 Task: Use the formula "FISHERINV" in spreadsheet "Project protfolio".
Action: Mouse moved to (102, 67)
Screenshot: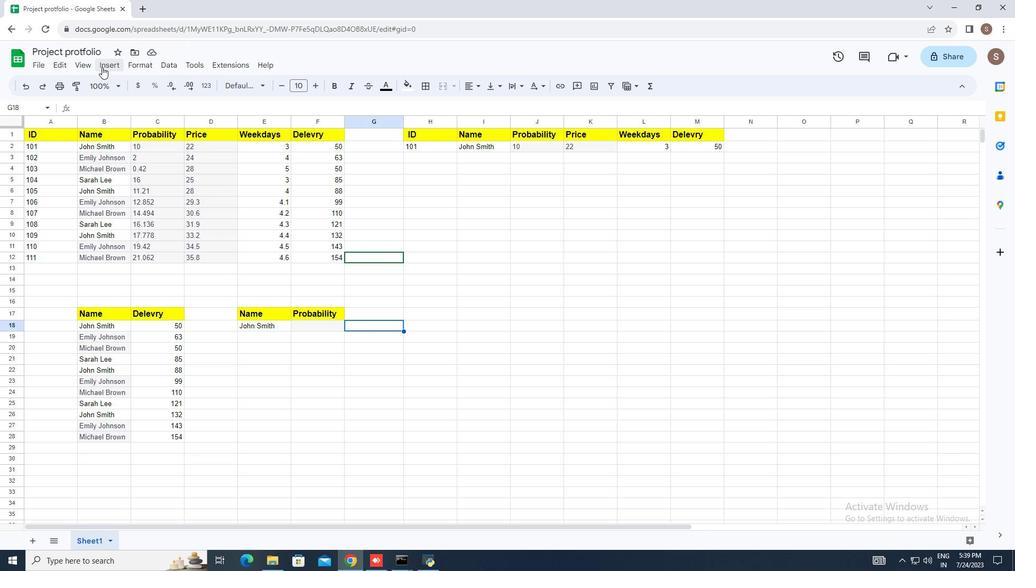 
Action: Mouse pressed left at (102, 67)
Screenshot: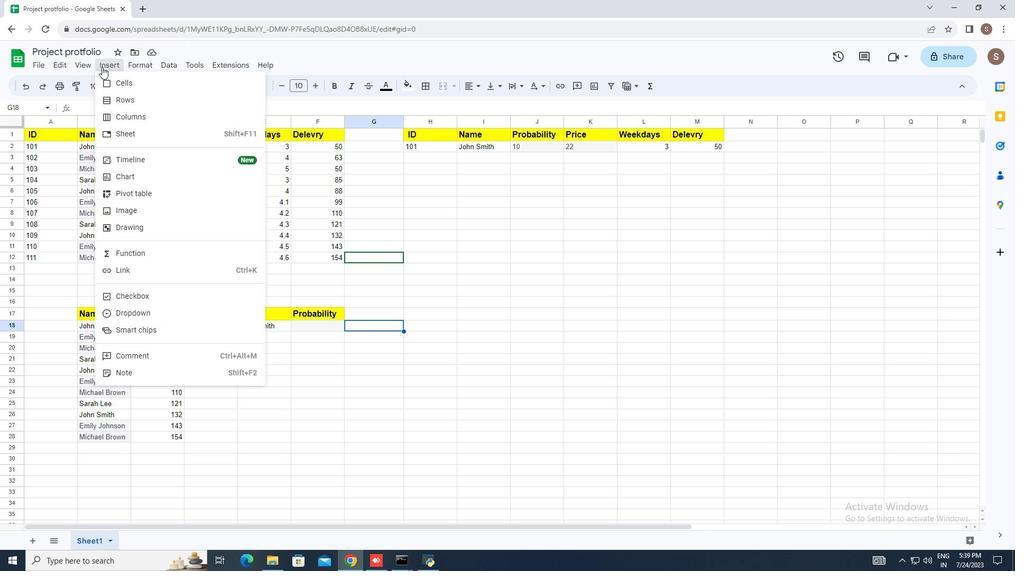 
Action: Mouse moved to (148, 250)
Screenshot: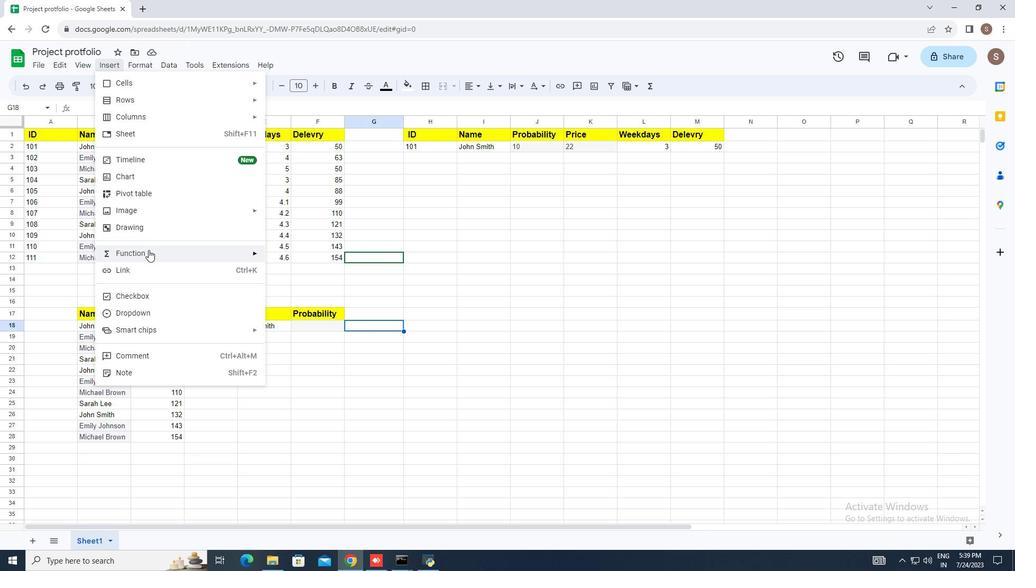 
Action: Mouse pressed left at (148, 250)
Screenshot: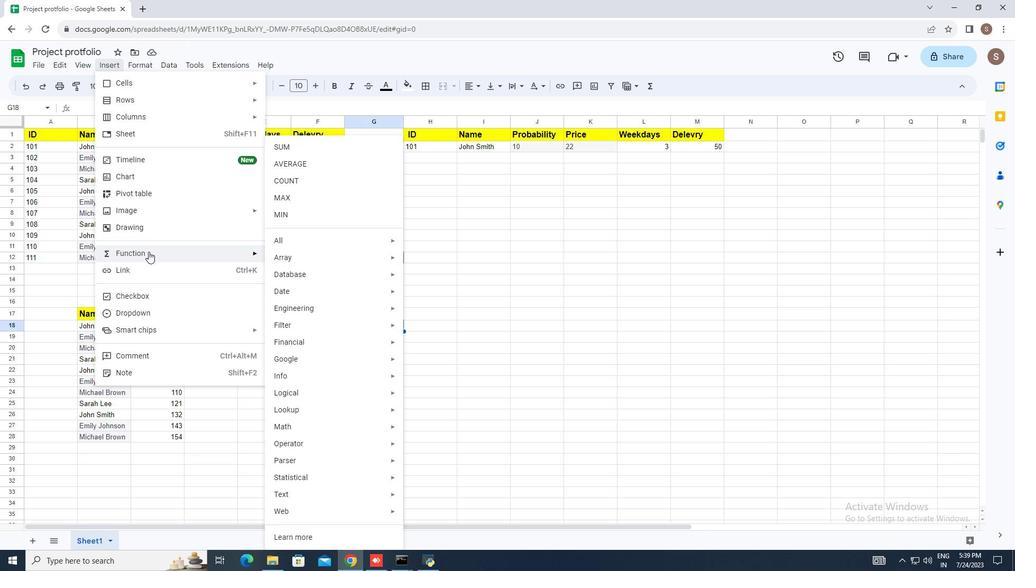 
Action: Mouse moved to (320, 238)
Screenshot: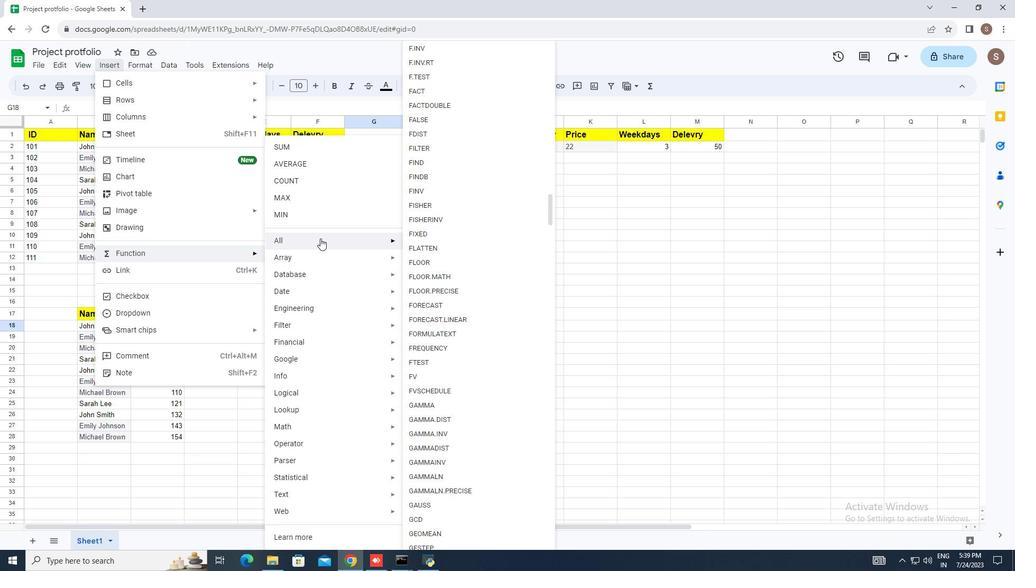 
Action: Mouse pressed left at (320, 238)
Screenshot: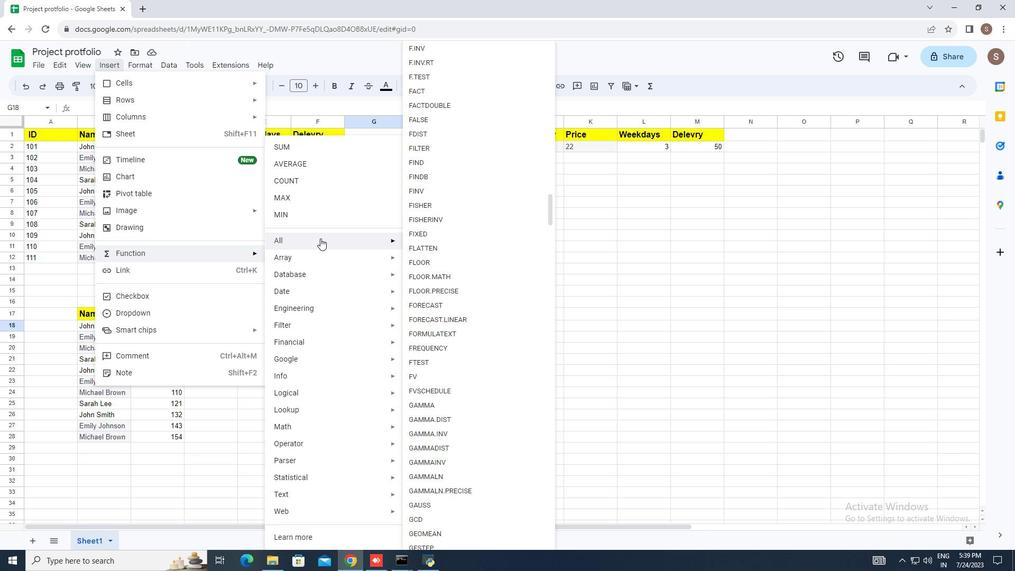 
Action: Mouse moved to (465, 219)
Screenshot: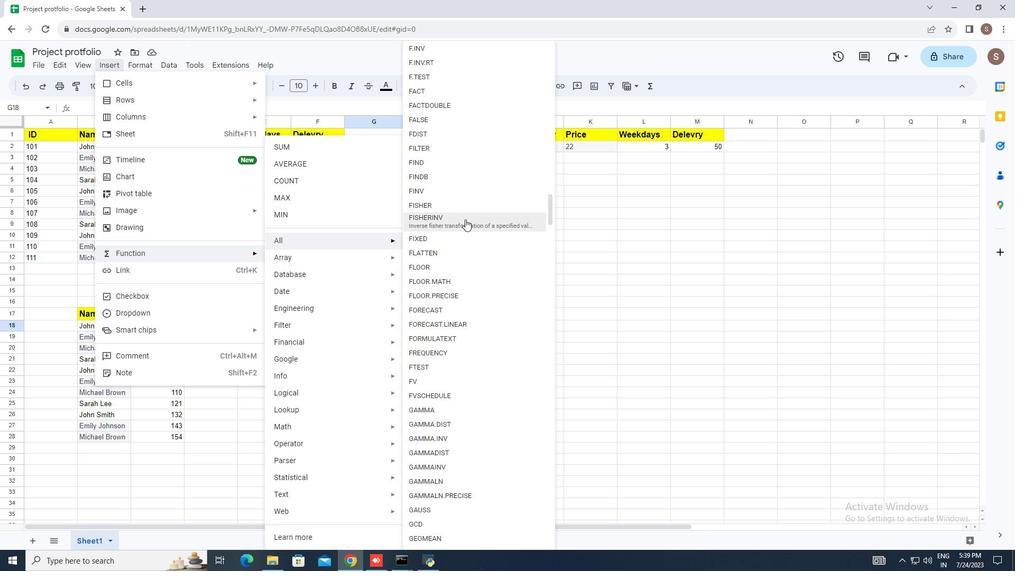 
Action: Mouse pressed left at (465, 219)
Screenshot: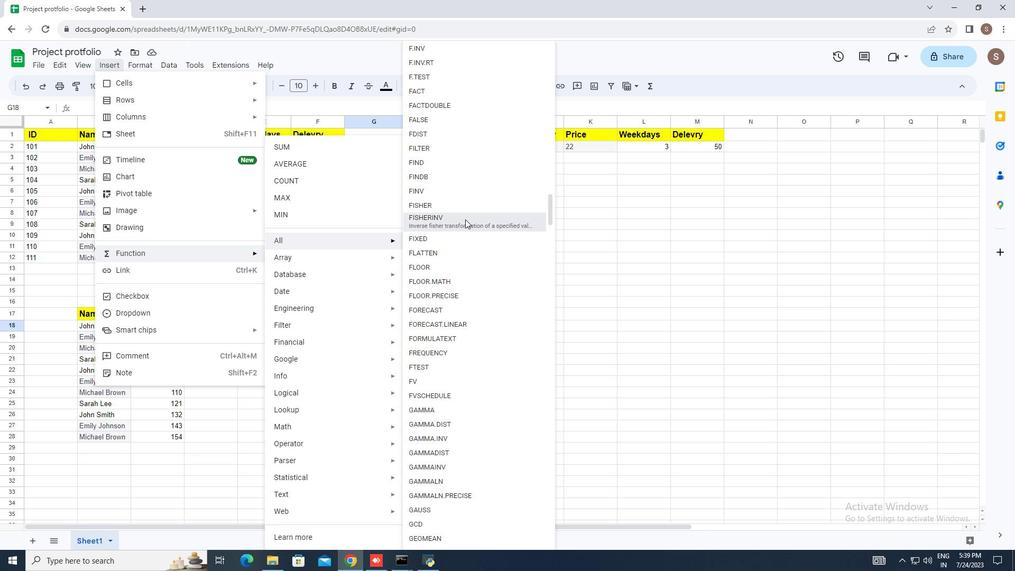 
Action: Mouse moved to (468, 305)
Screenshot: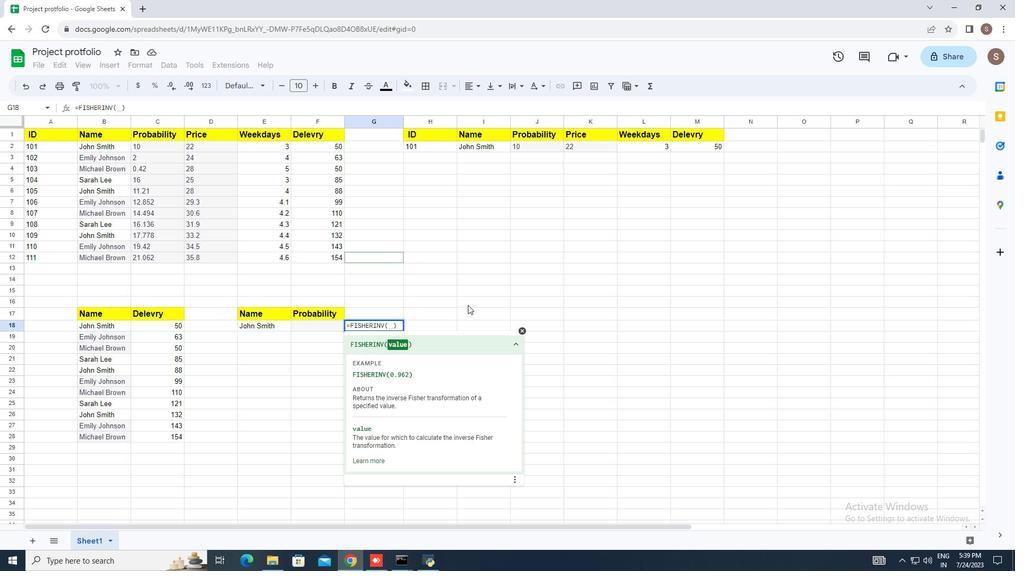 
Action: Key pressed 0.9635<Key.enter>
Screenshot: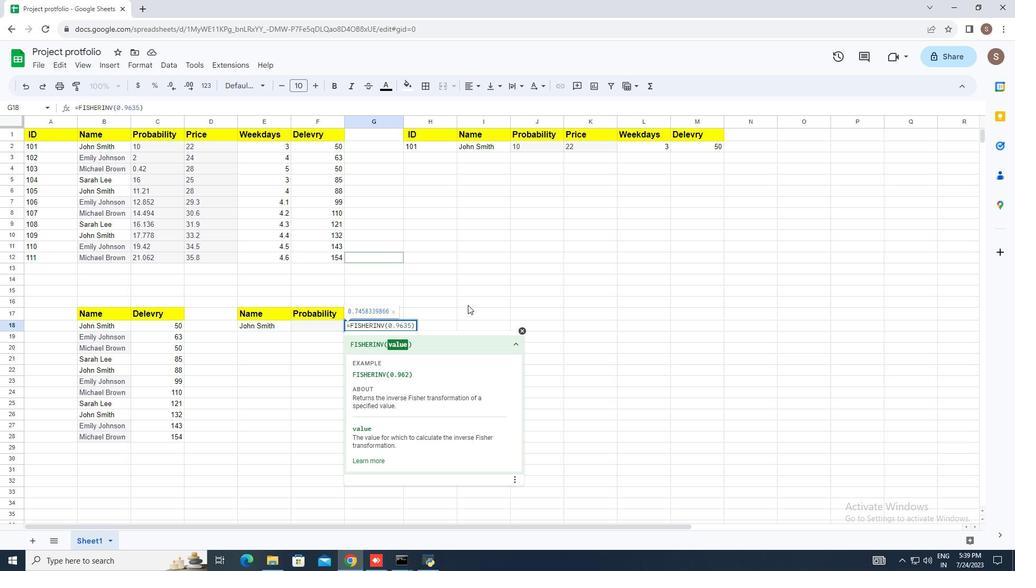 
